 Task: Follow the page of Visa
Action: Mouse moved to (653, 27)
Screenshot: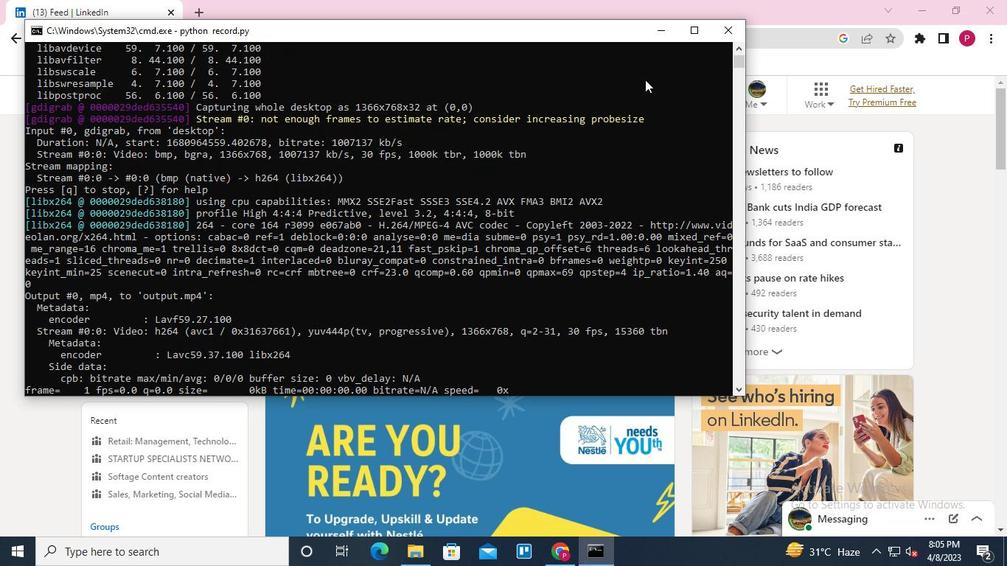 
Action: Mouse pressed left at (653, 27)
Screenshot: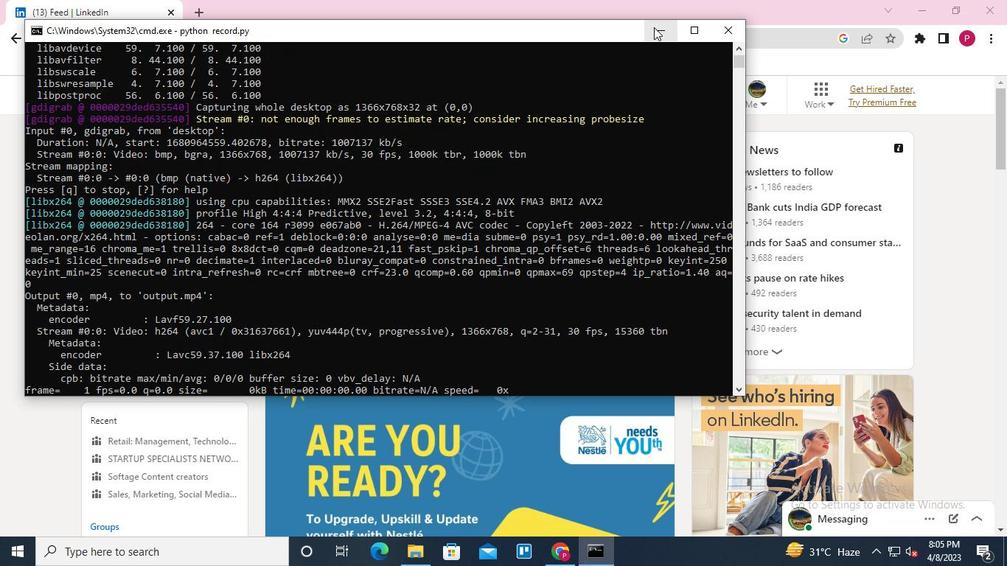 
Action: Mouse moved to (216, 95)
Screenshot: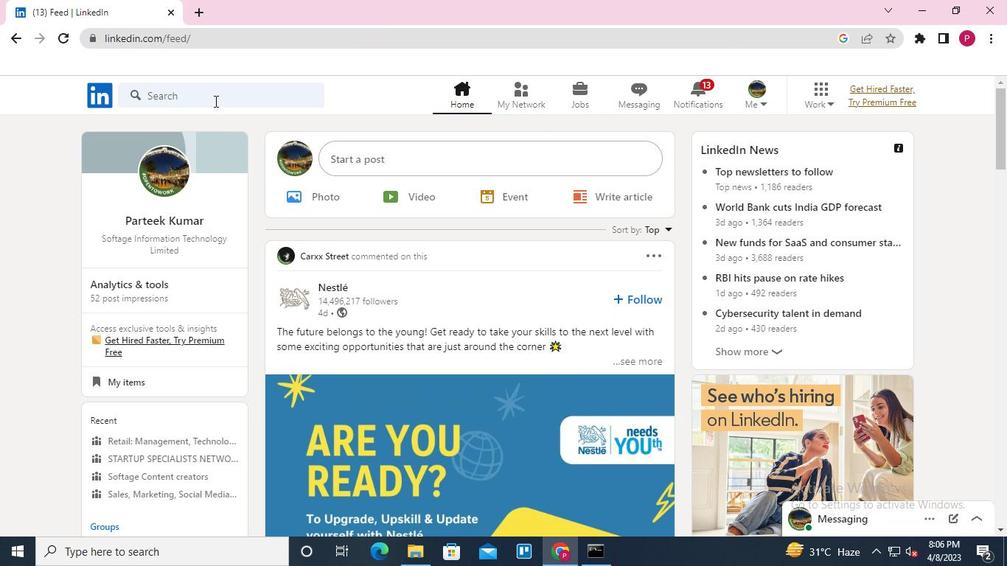 
Action: Mouse pressed left at (216, 95)
Screenshot: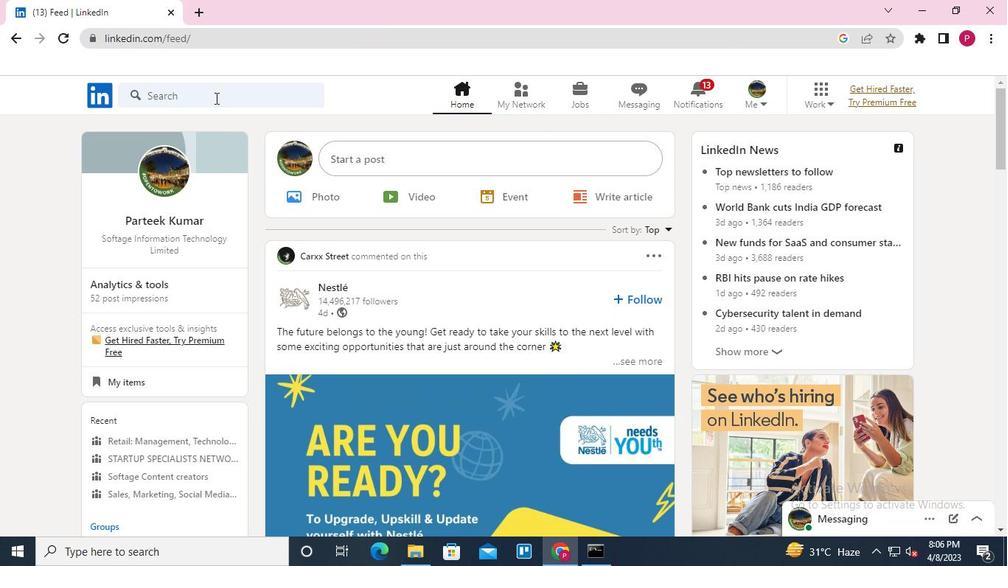 
Action: Keyboard Key.shift
Screenshot: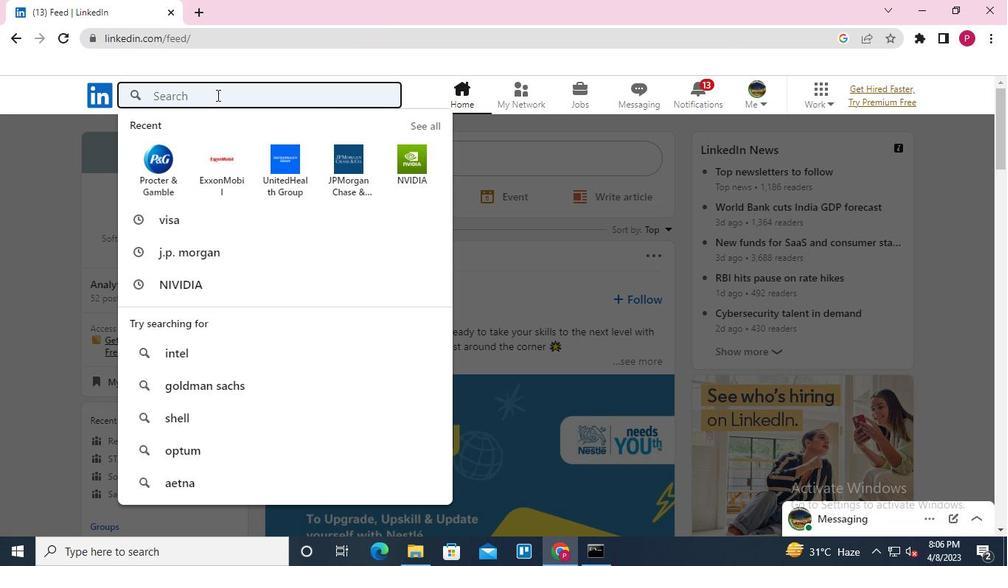 
Action: Keyboard Key.shift
Screenshot: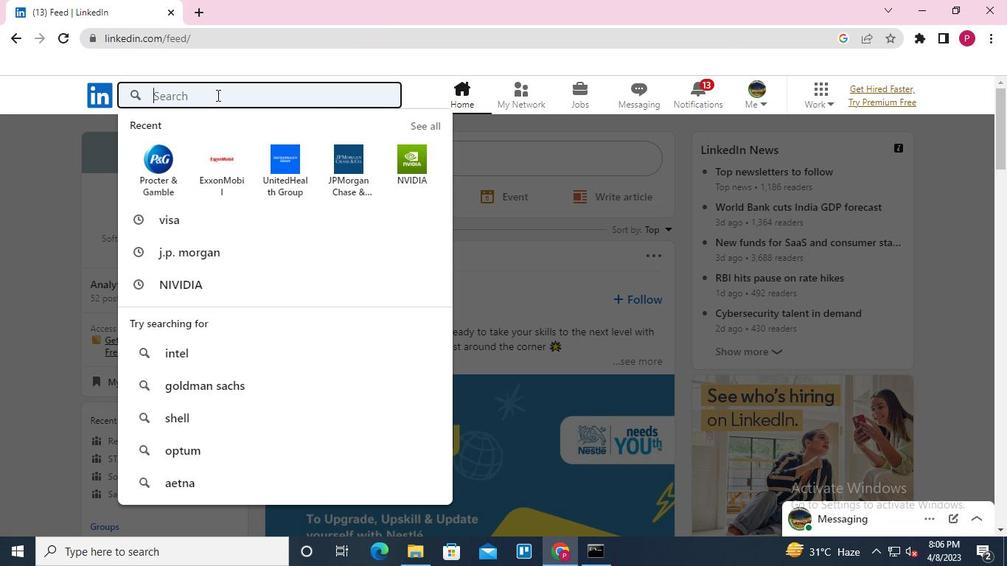 
Action: Keyboard Key.shift
Screenshot: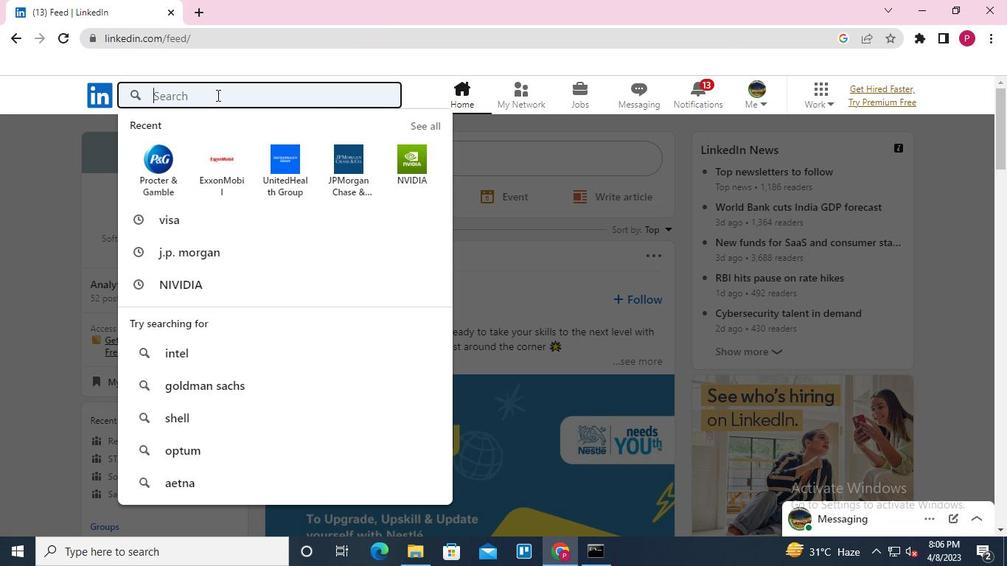 
Action: Keyboard Key.shift
Screenshot: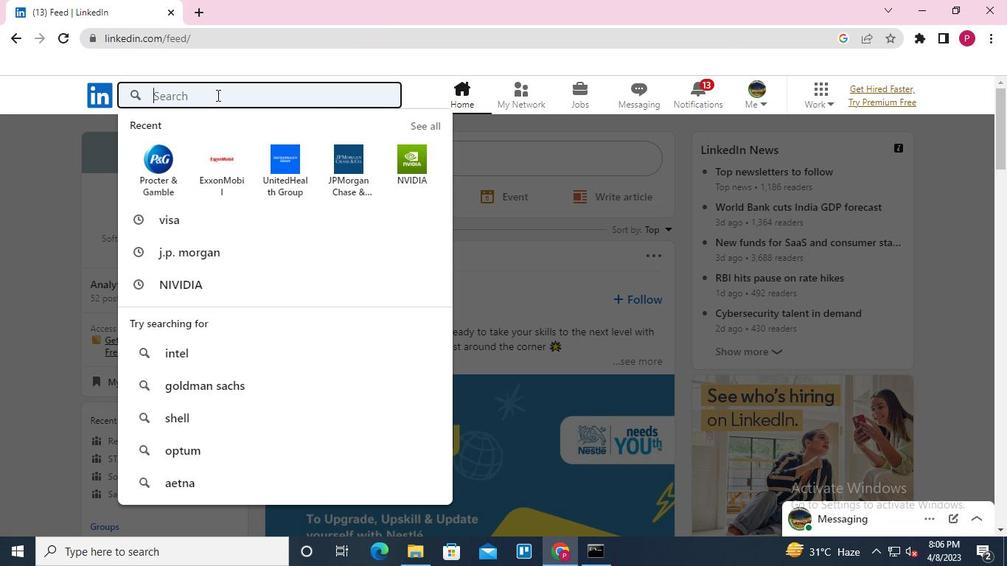 
Action: Keyboard Key.shift
Screenshot: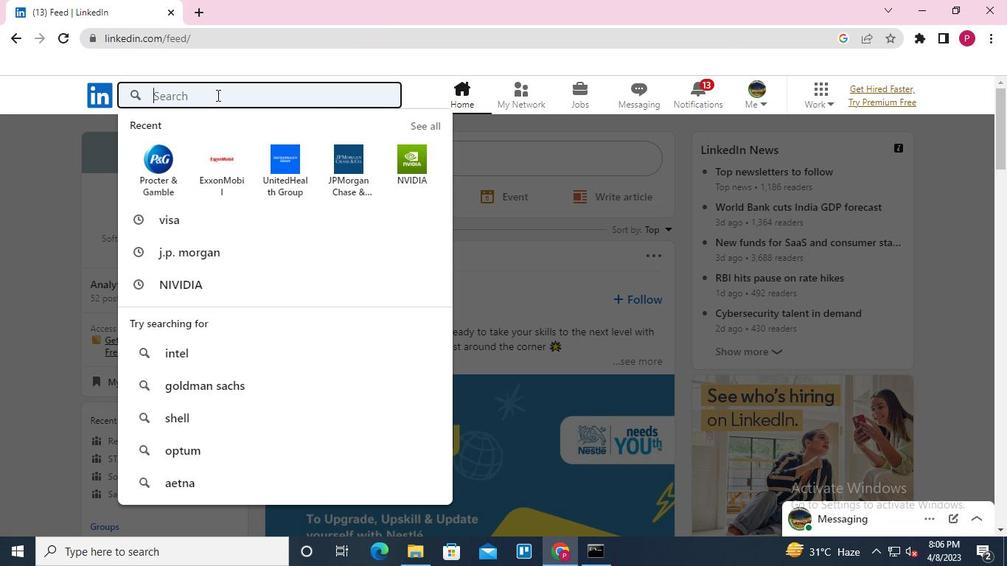 
Action: Keyboard Key.shift
Screenshot: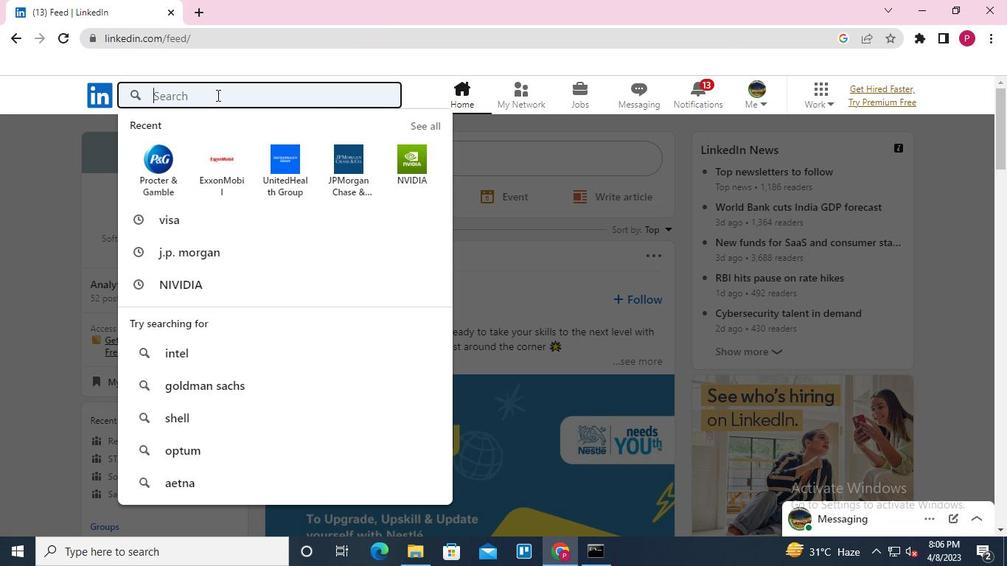
Action: Keyboard V
Screenshot: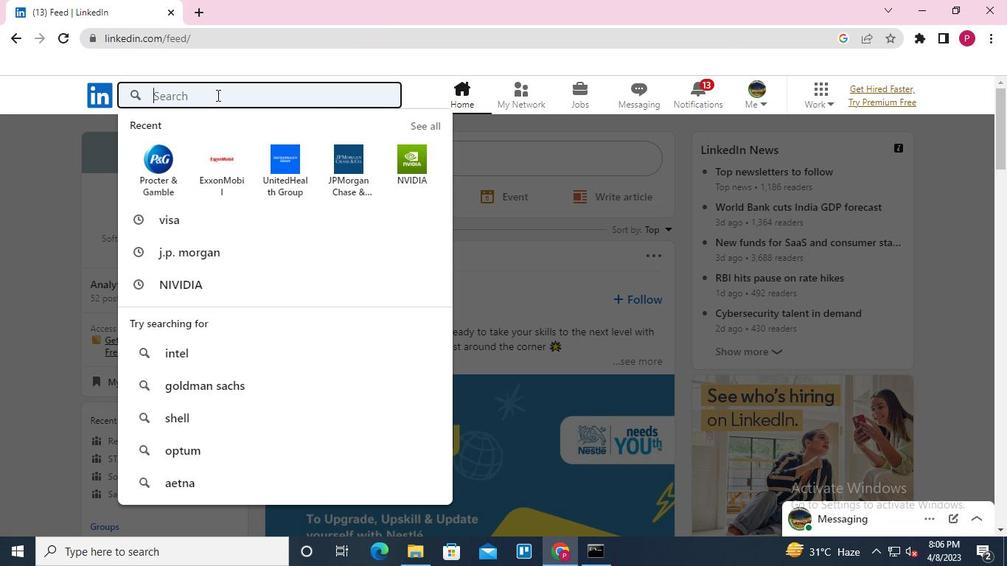 
Action: Keyboard i
Screenshot: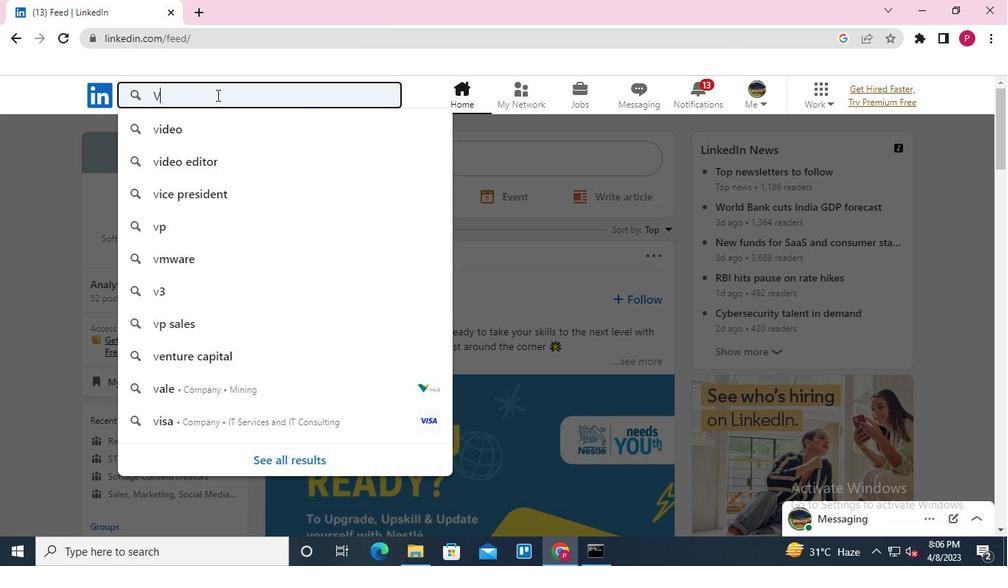 
Action: Keyboard s
Screenshot: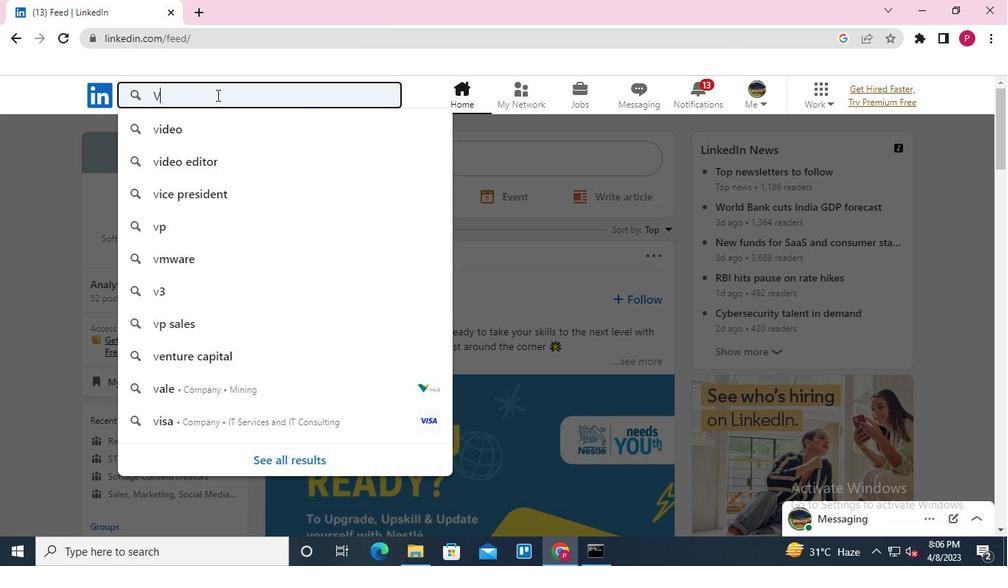 
Action: Keyboard a
Screenshot: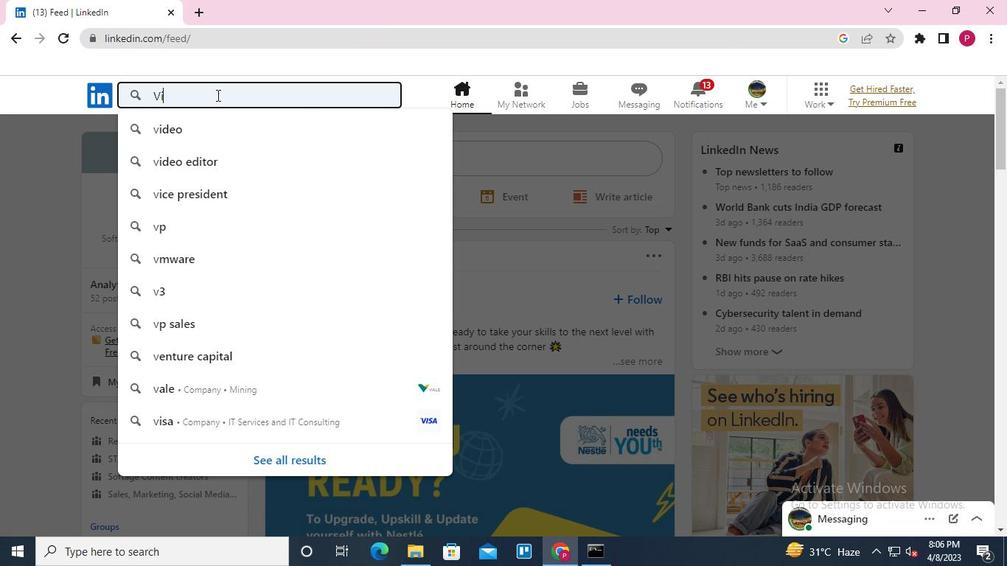 
Action: Mouse moved to (239, 141)
Screenshot: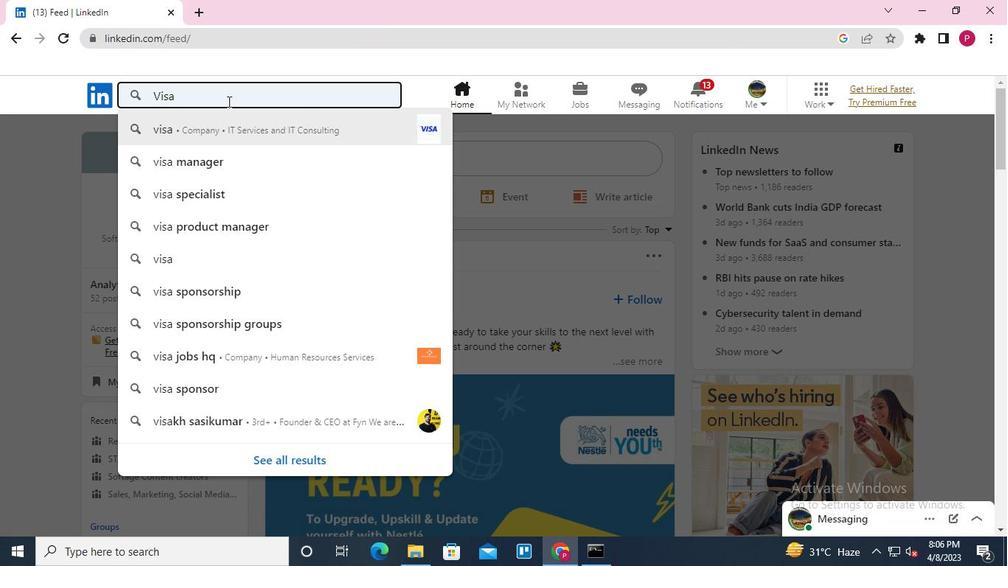 
Action: Mouse pressed left at (239, 141)
Screenshot: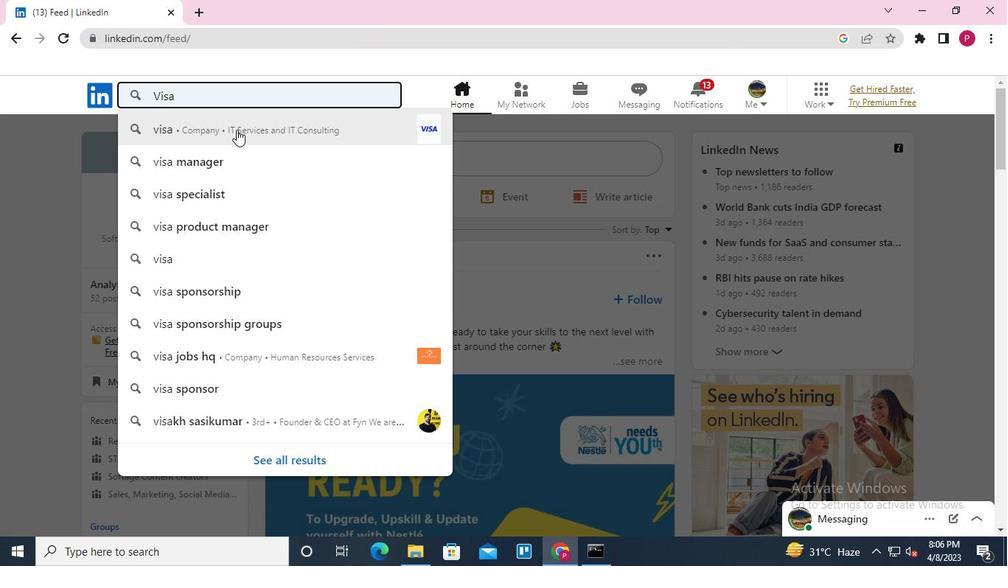 
Action: Mouse moved to (204, 309)
Screenshot: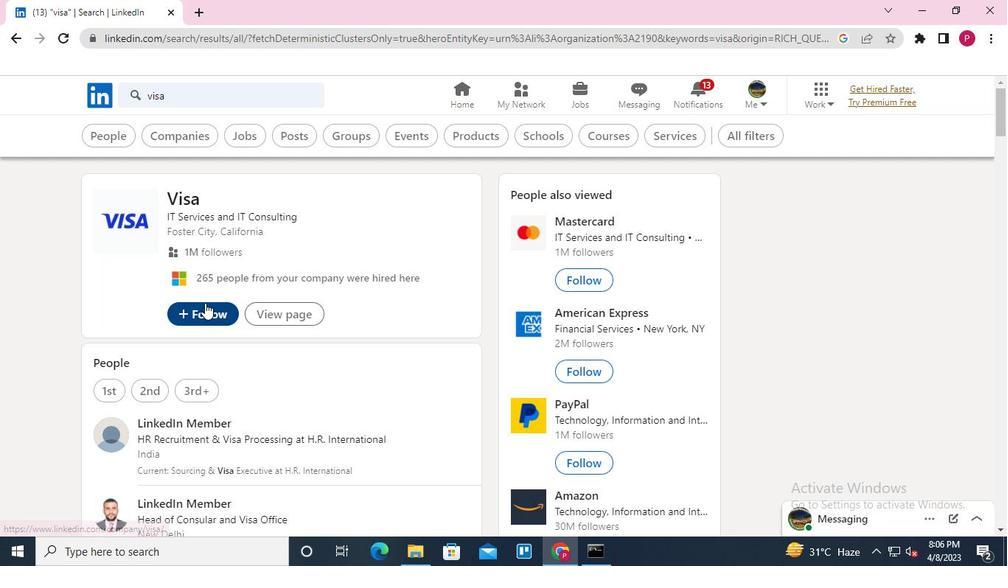 
Action: Mouse pressed left at (204, 309)
Screenshot: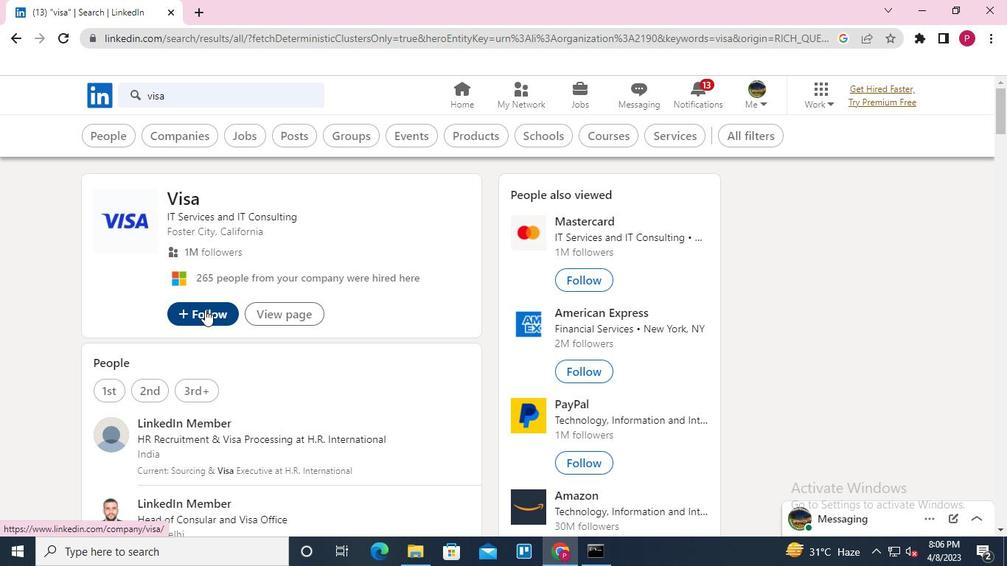 
Action: Keyboard Key.alt_l
Screenshot: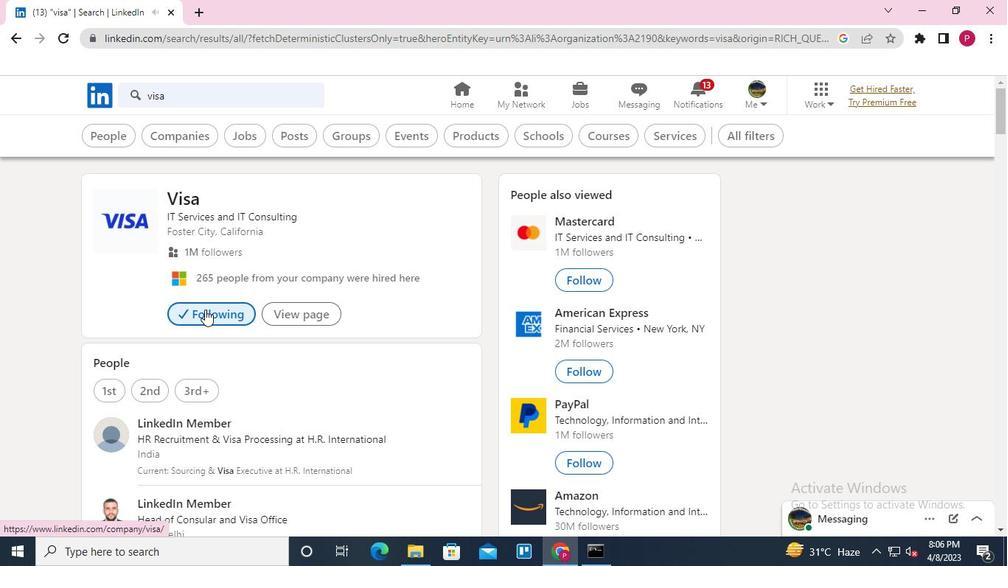 
Action: Keyboard Key.tab
Screenshot: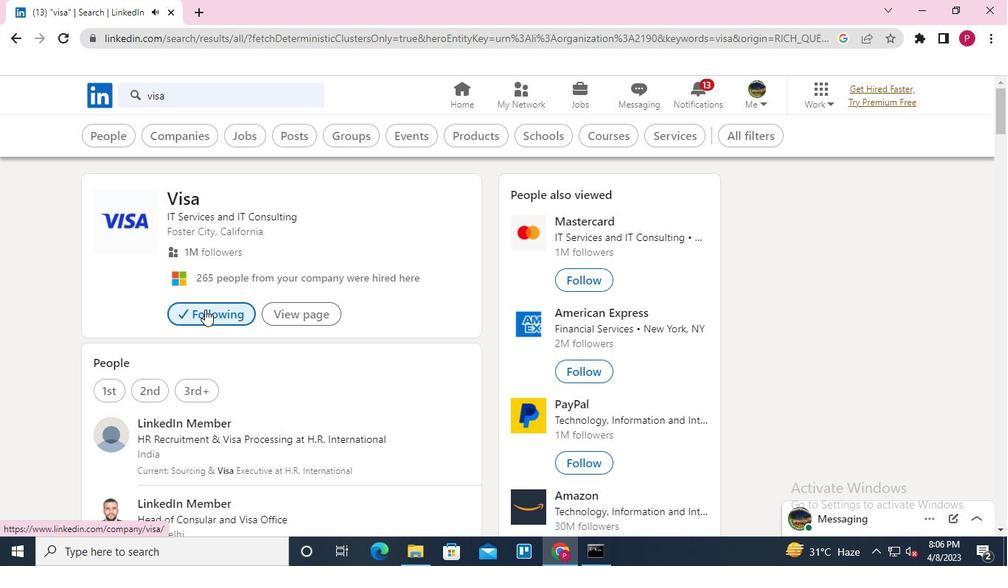 
Action: Mouse moved to (723, 27)
Screenshot: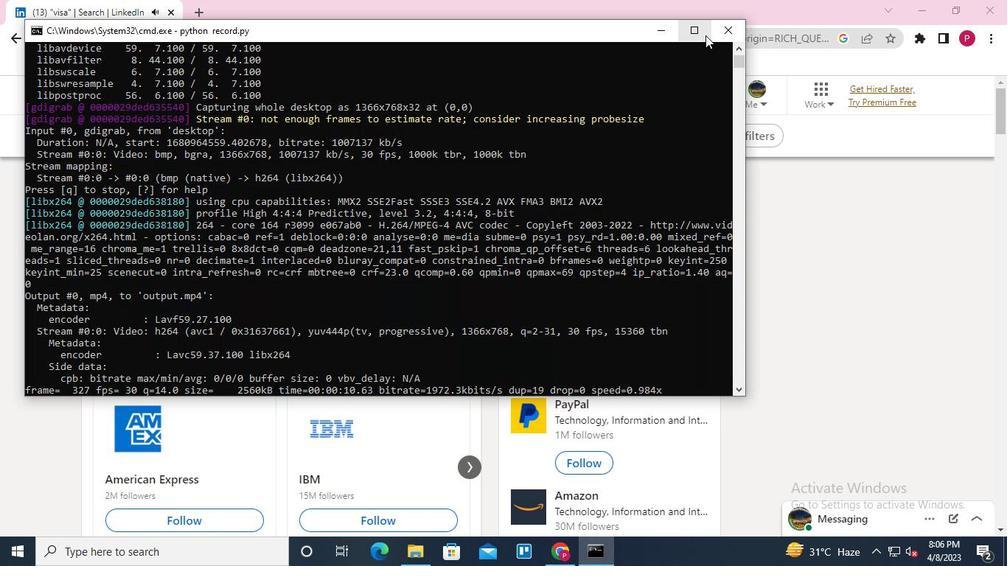 
Action: Mouse pressed left at (723, 27)
Screenshot: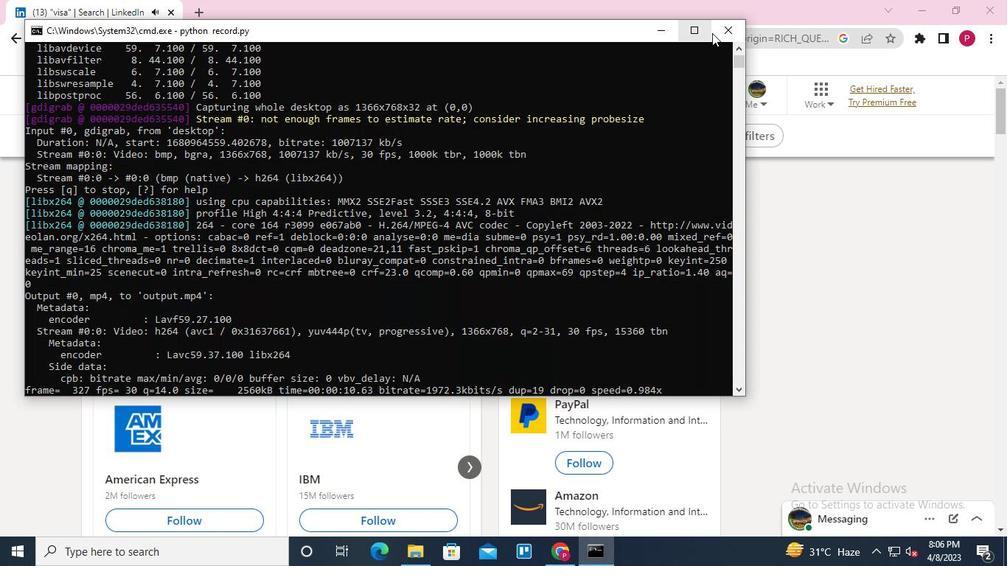 
Action: Mouse moved to (723, 28)
Screenshot: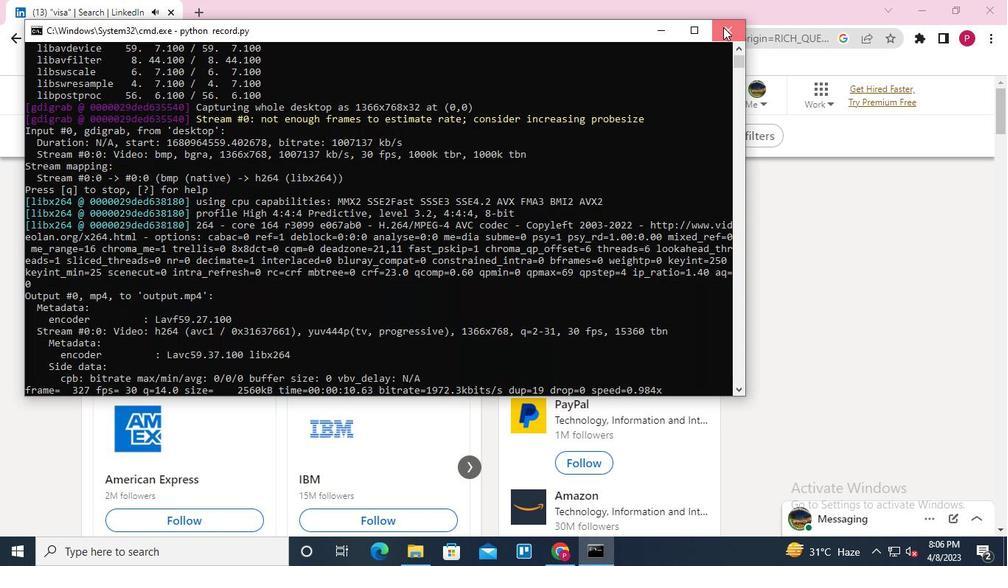 
